 Task: Display differences between the current branch and a specific commit, highlighting added and deleted files.
Action: Key pressed Key.backspace'g''i''t'Key.space's''t''a''t''u''s'Key.enter'g''i''t'Key.space'c''h'Key.backspaceKey.backspace'b''r''a''n''c''h'Key.enter'g''i''t'Key.space'c''h''e''c''k''o''u''t'Key.space'm''a''i''n'Key.enter'c'Key.backspace'g''i''t'Key.space'l''o''g'Key.enter
Screenshot: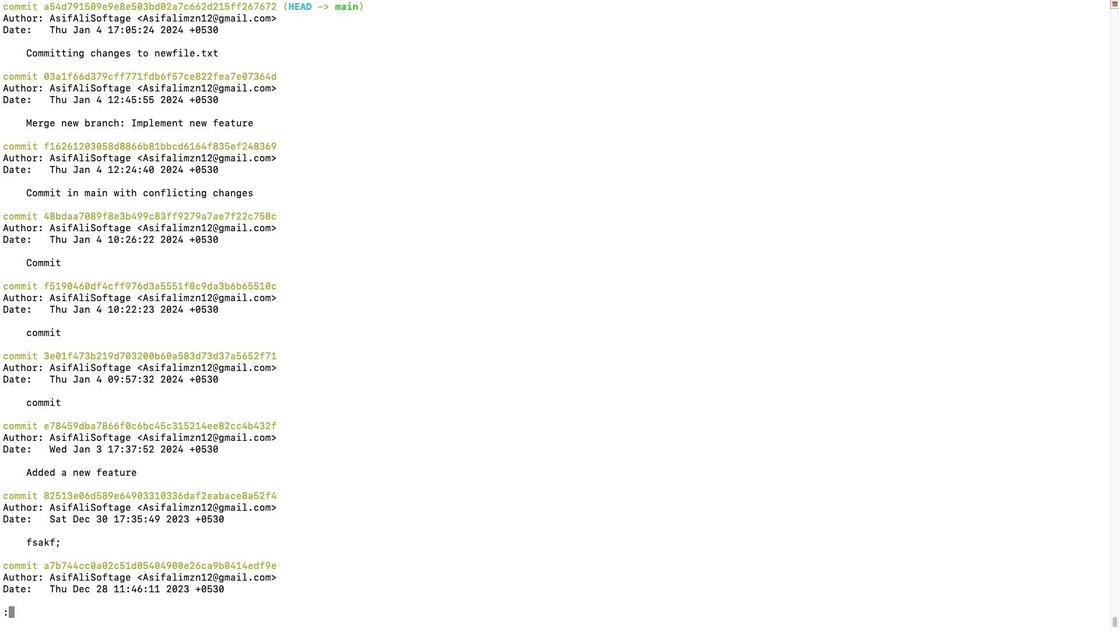 
Action: Mouse moved to (183, 603)
Screenshot: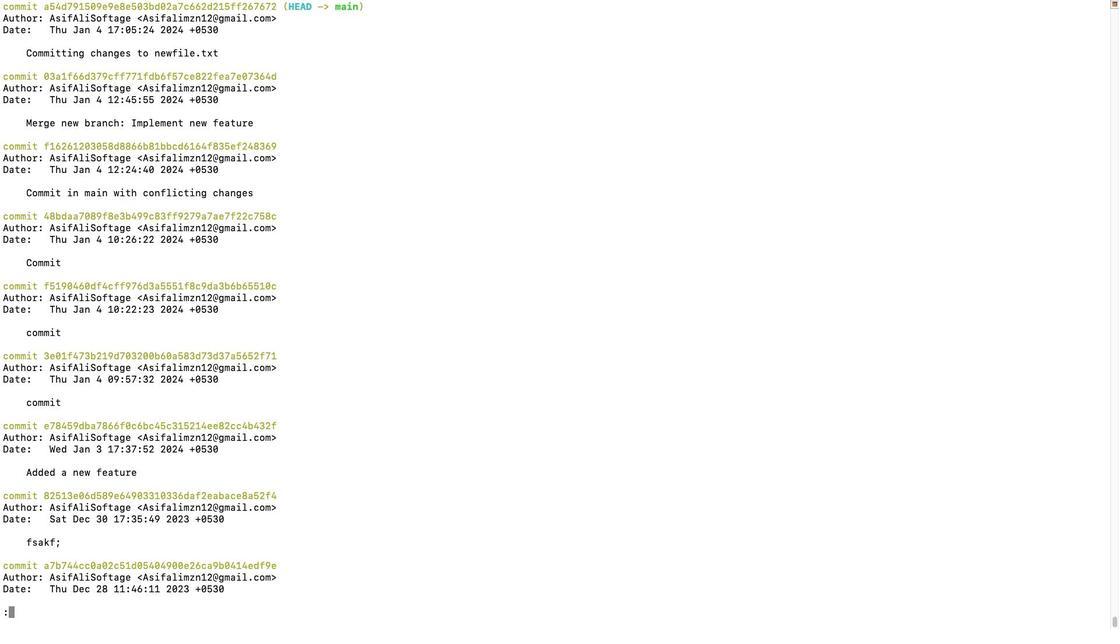
Action: Mouse pressed left at (183, 603)
Screenshot: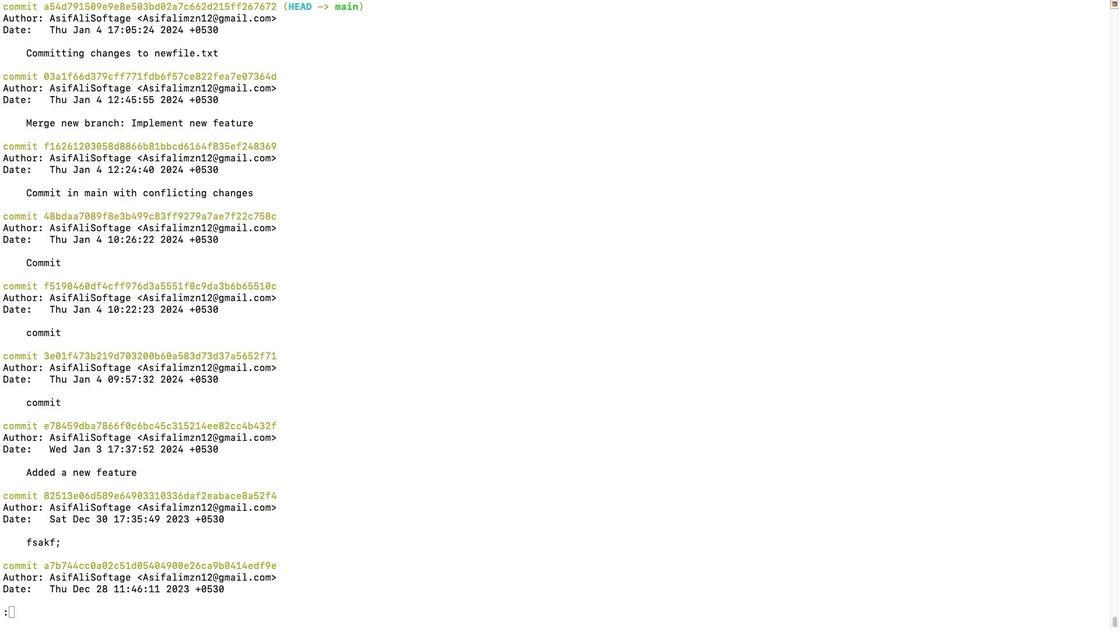 
Action: Mouse moved to (221, 562)
Screenshot: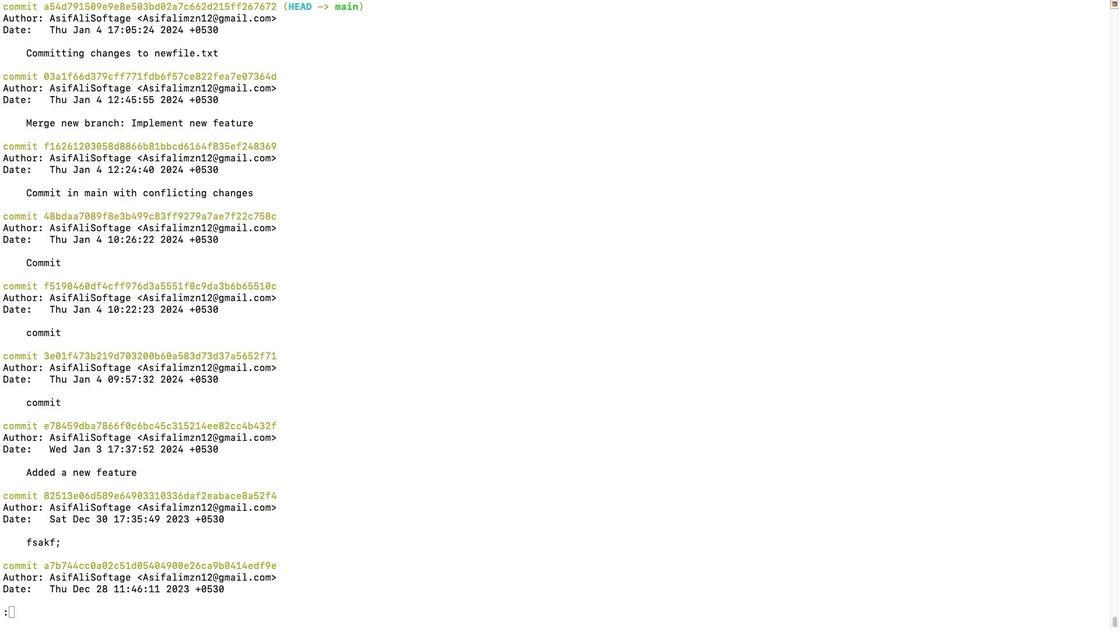 
Action: Mouse pressed left at (221, 562)
Screenshot: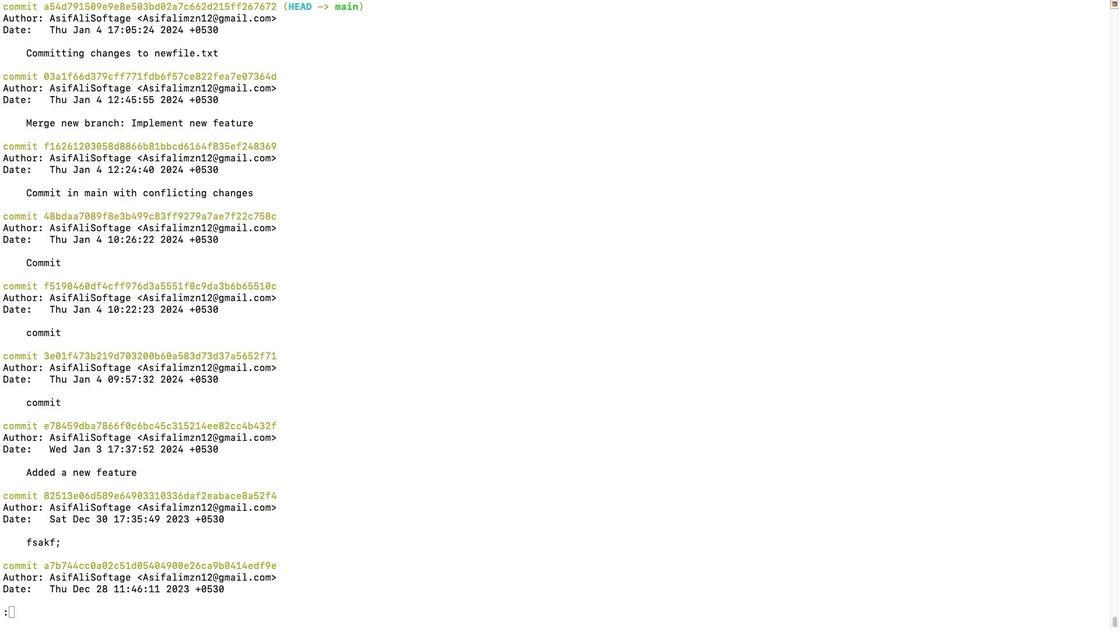 
Action: Mouse moved to (122, 601)
Screenshot: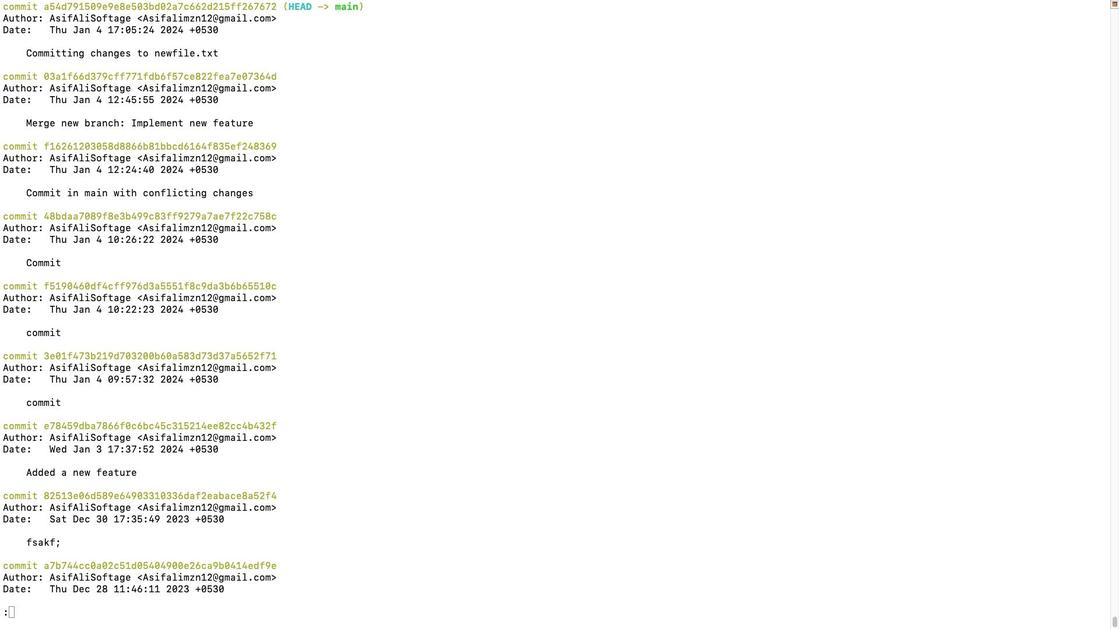 
Action: Mouse pressed left at (122, 601)
Screenshot: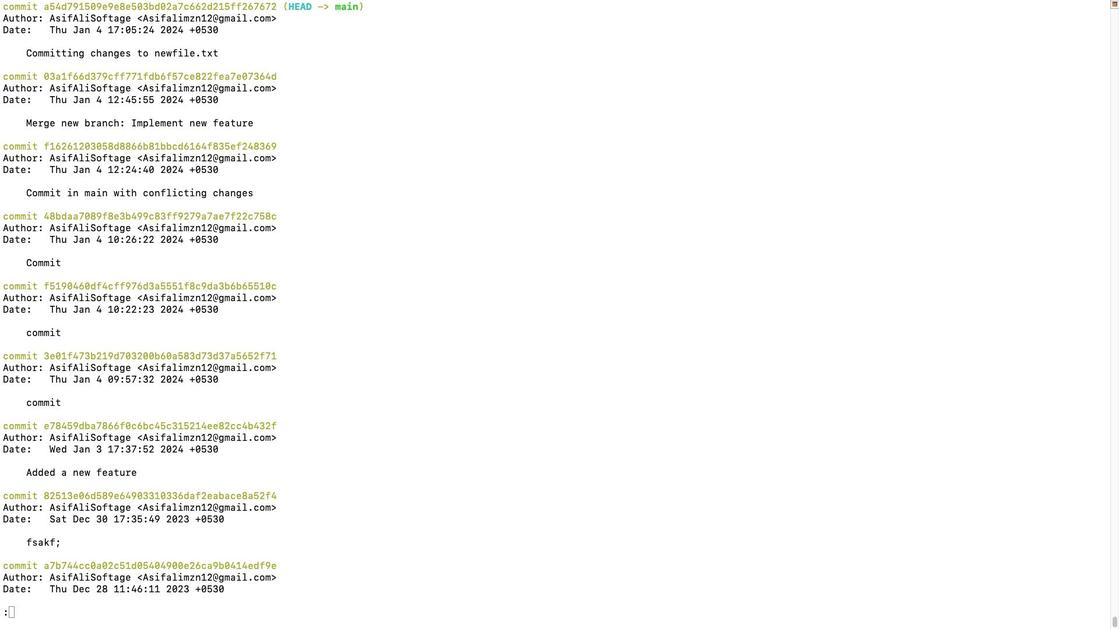 
Action: Mouse moved to (294, 597)
Screenshot: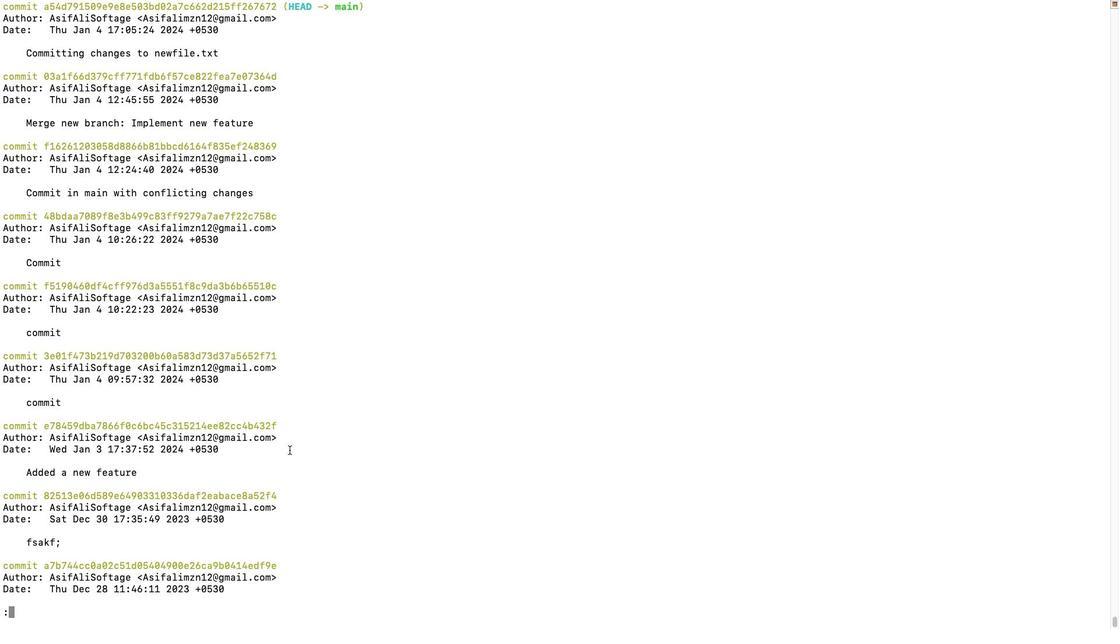 
Action: Mouse pressed left at (294, 597)
Screenshot: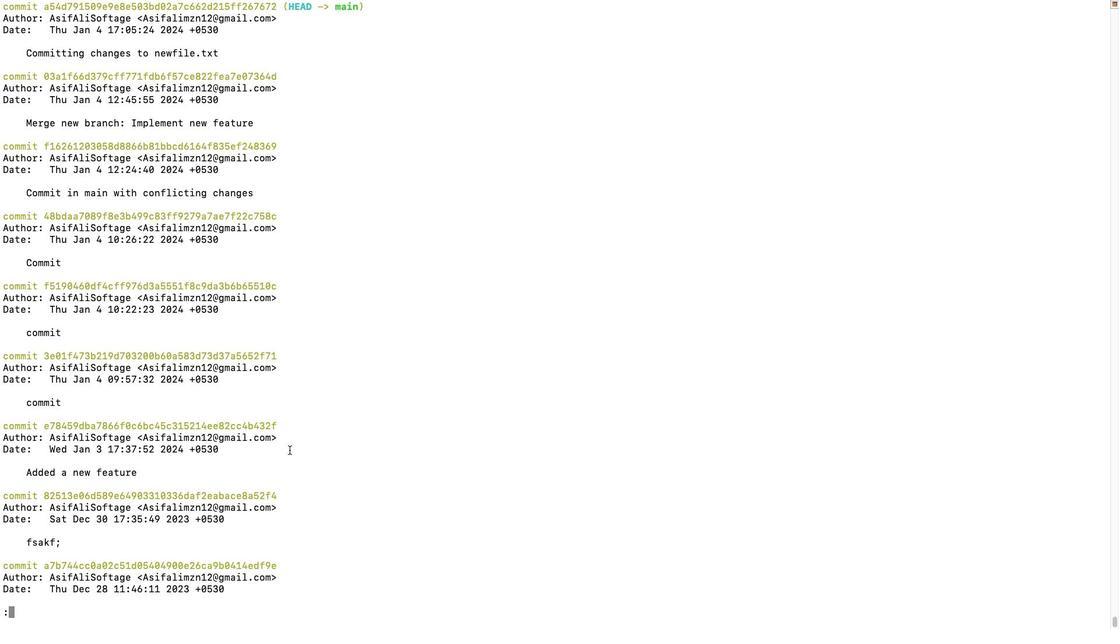 
Action: Mouse moved to (294, 597)
Screenshot: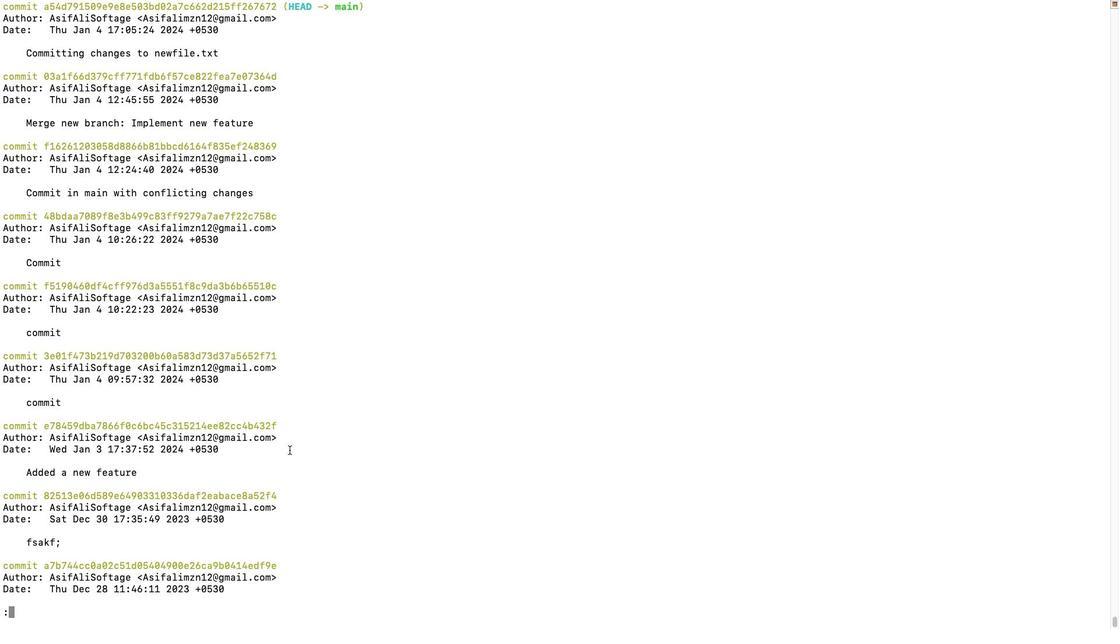 
Action: Key pressed 'g'
Screenshot: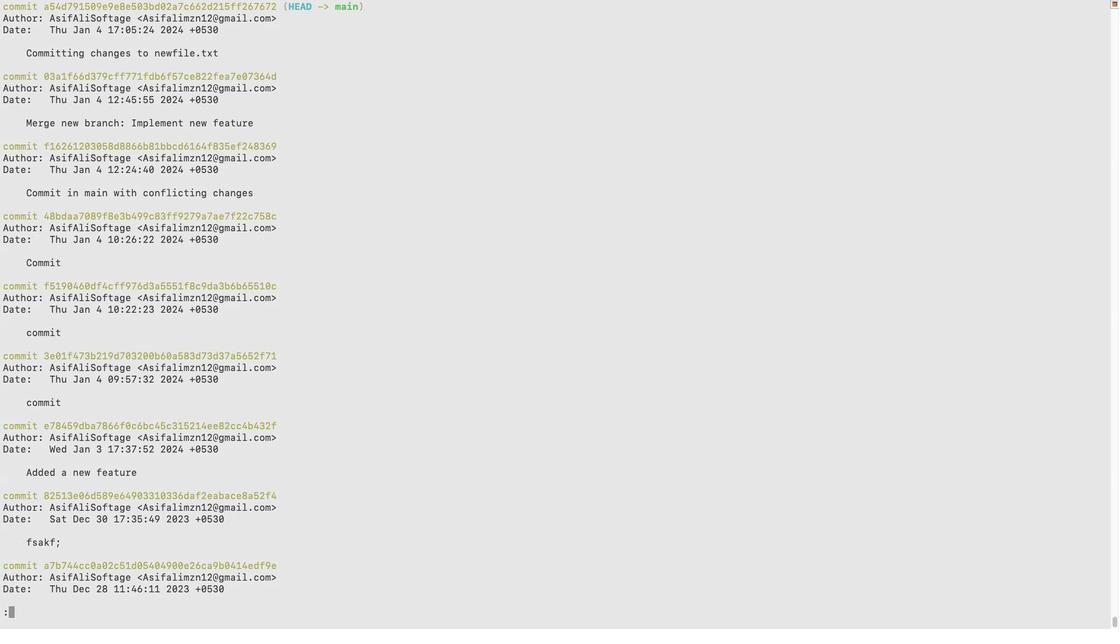 
Action: Mouse moved to (293, 600)
Screenshot: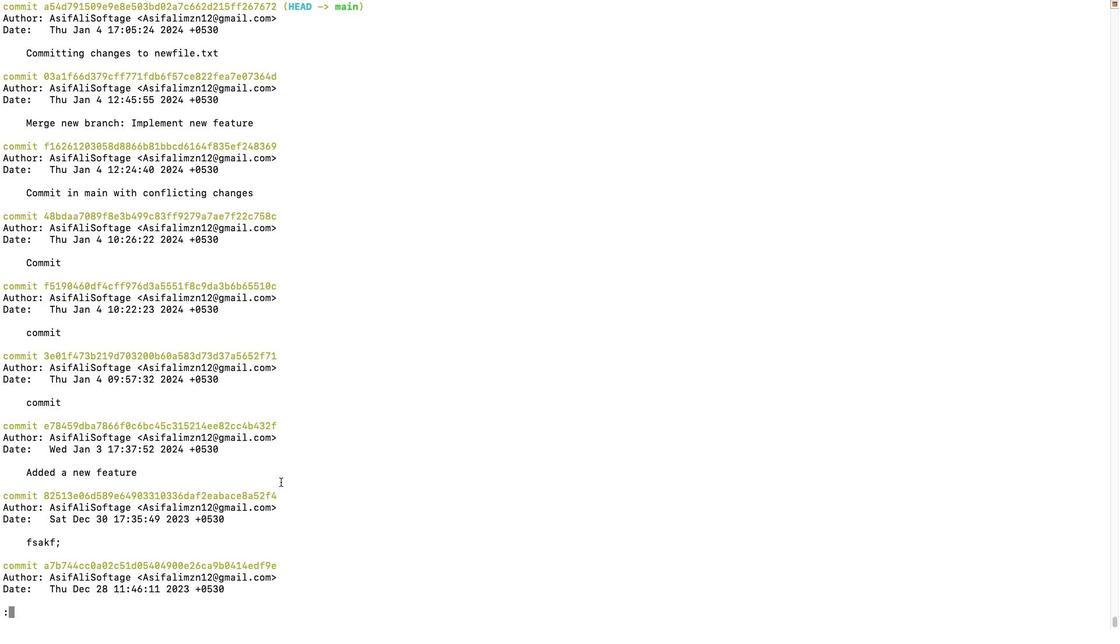 
Action: Key pressed Key.backspace'q'
Screenshot: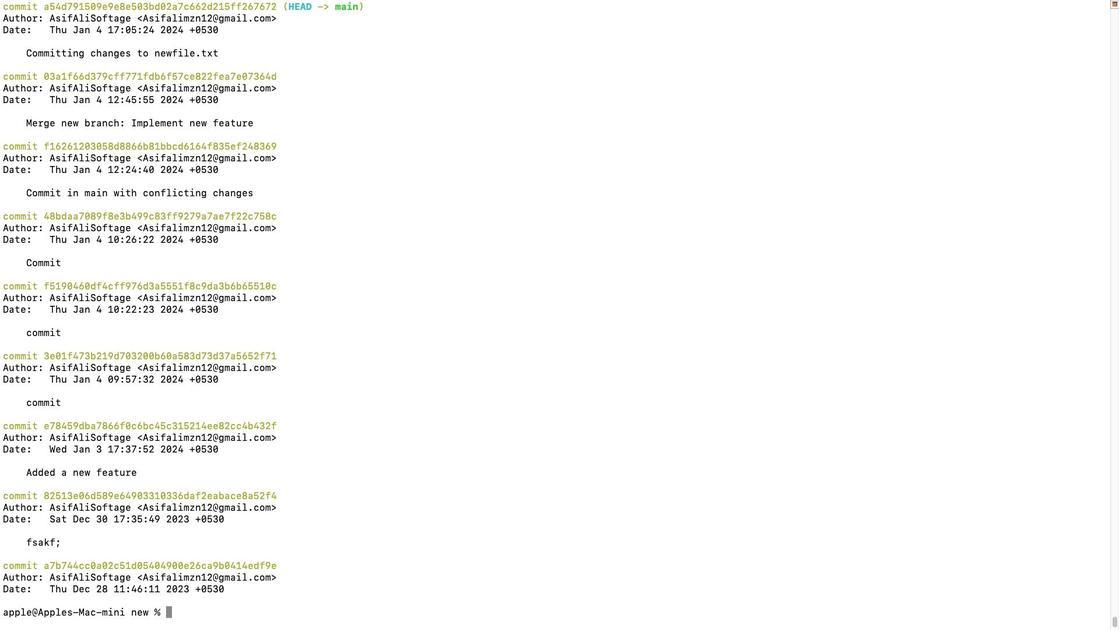 
Action: Mouse moved to (160, 554)
Screenshot: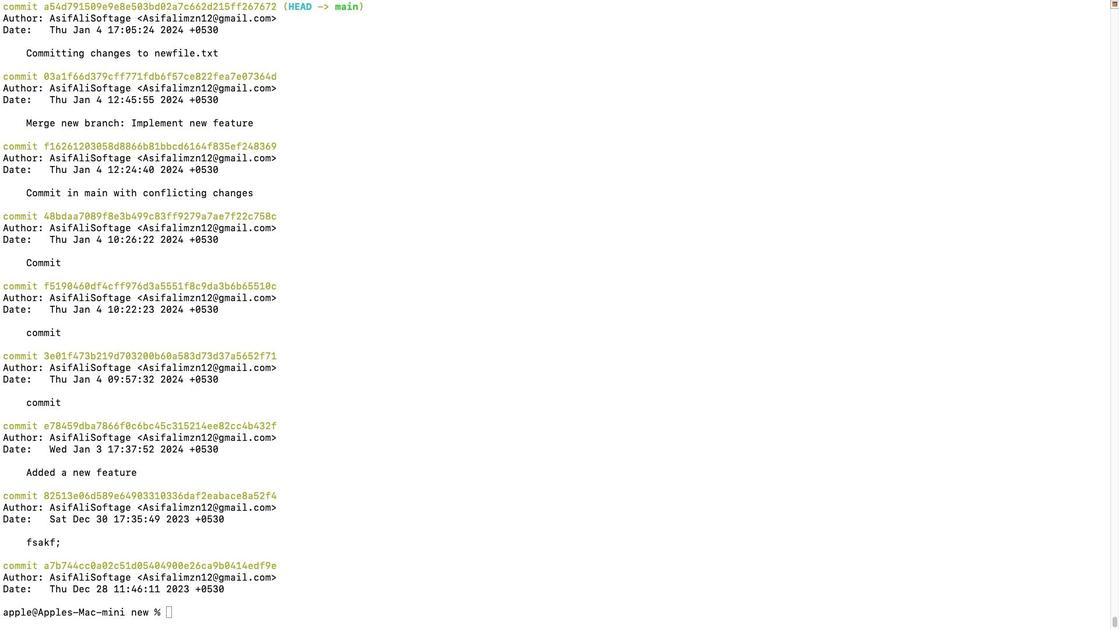 
Action: Mouse pressed left at (160, 554)
Screenshot: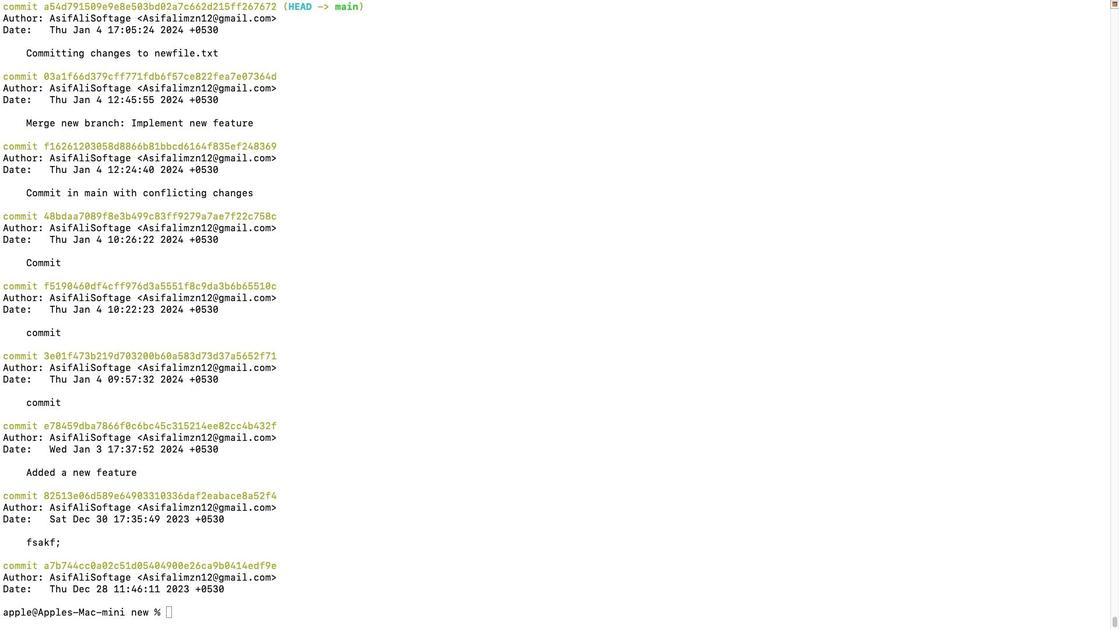 
Action: Mouse moved to (311, 615)
Screenshot: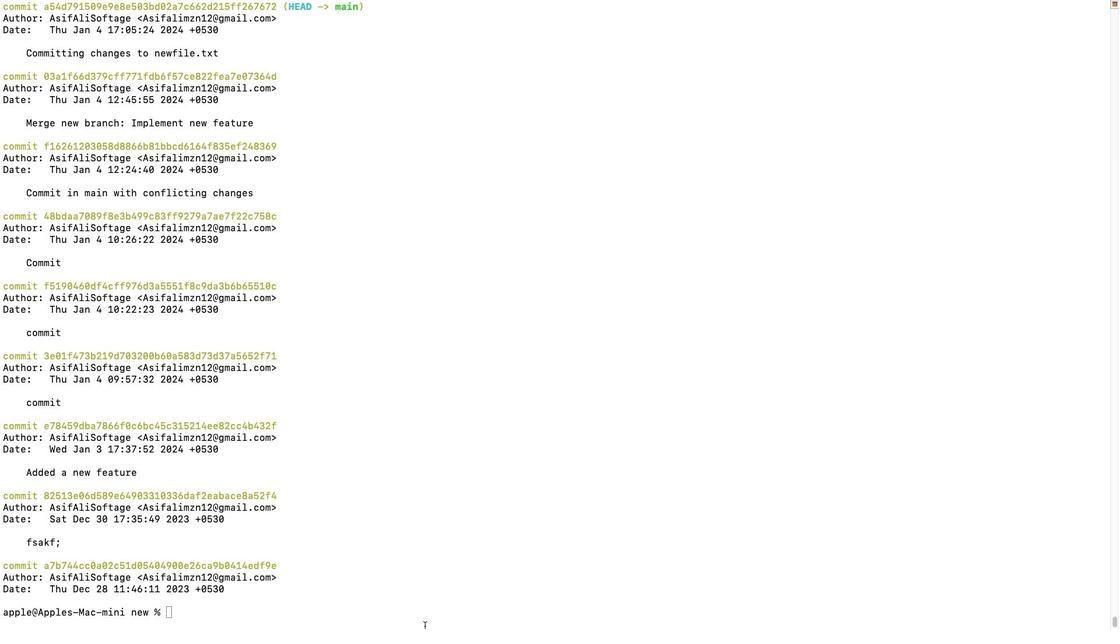 
Action: Mouse pressed left at (311, 615)
Screenshot: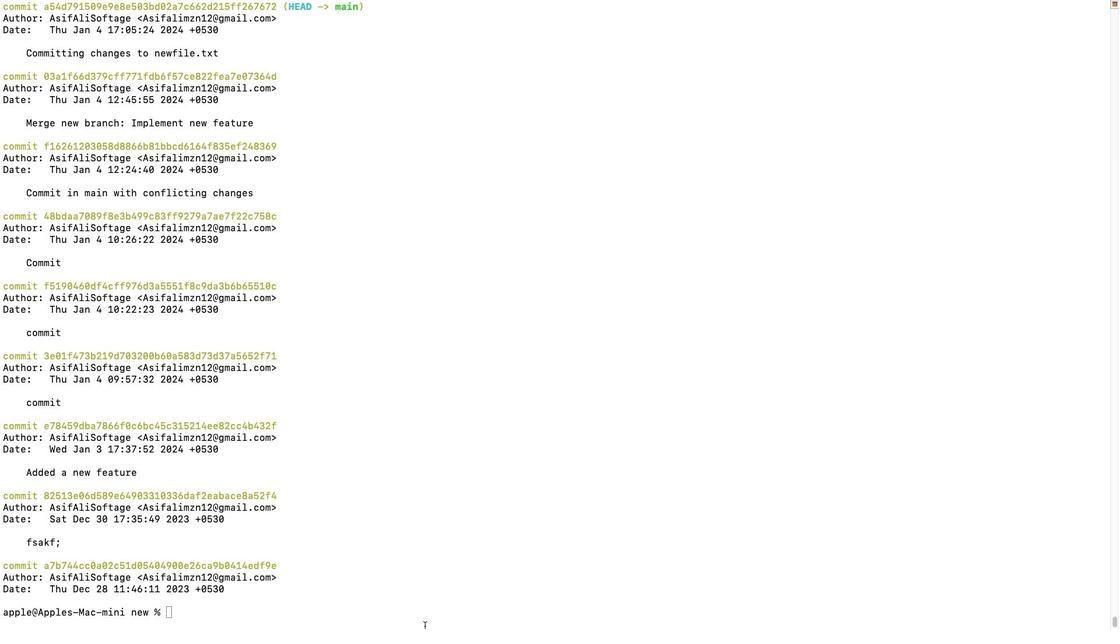 
Action: Mouse moved to (311, 615)
Screenshot: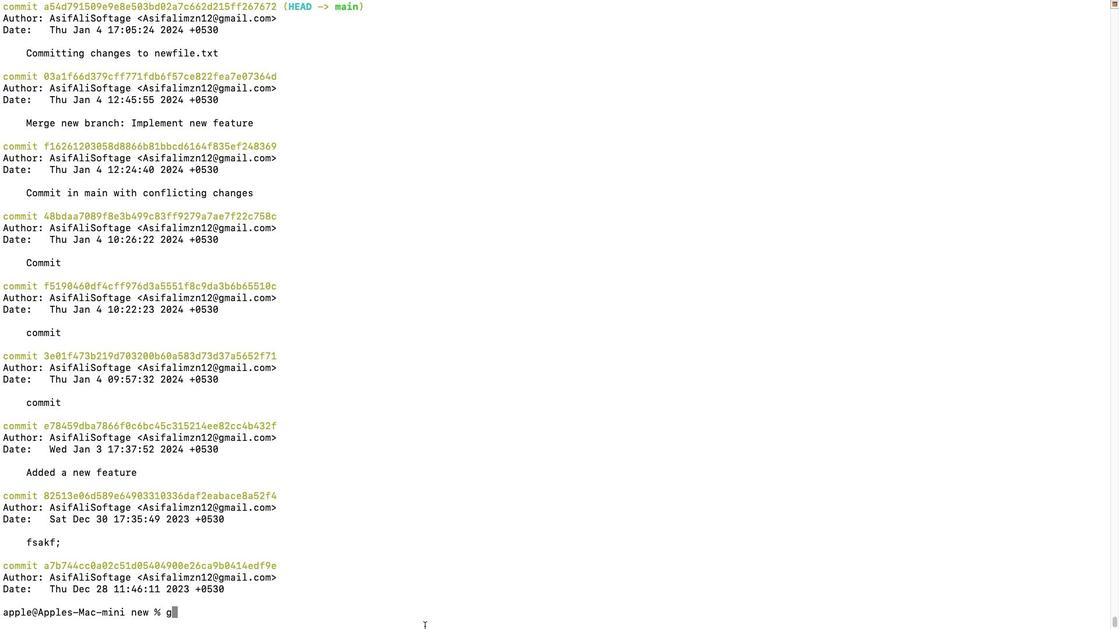 
Action: Key pressed 'g'
Screenshot: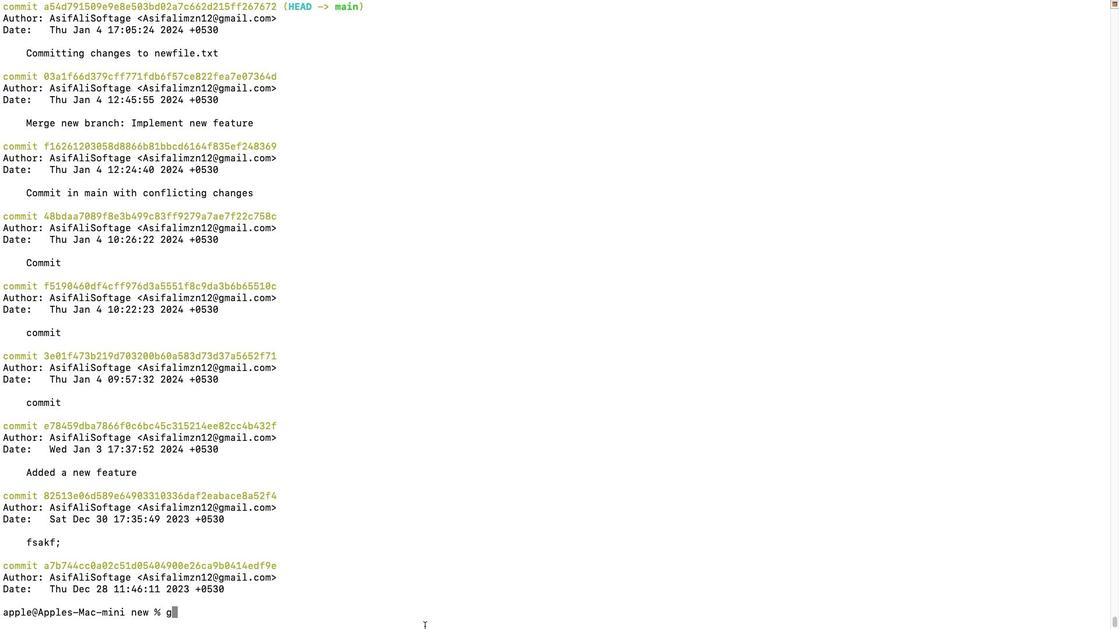 
Action: Mouse moved to (292, 614)
Screenshot: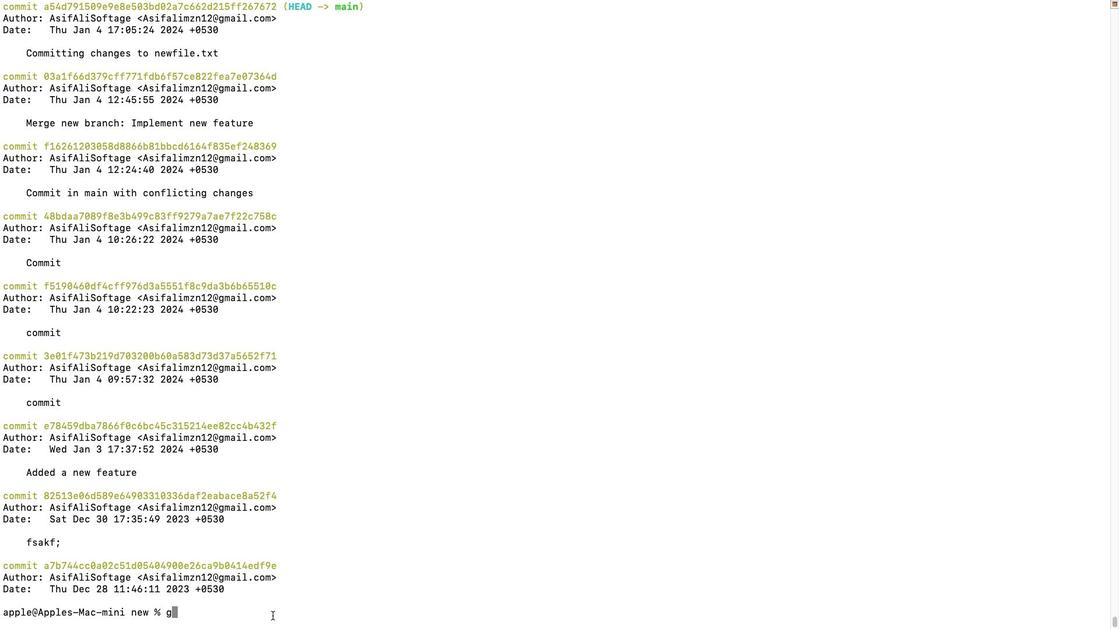 
Action: Key pressed Key.backspace'd'Key.backspace'f'Key.backspace'd''i''f'Key.backspaceKey.backspaceKey.backspace'g''i''t'Key.space'd''i''f''f'Key.space'-''-''s''t''a''t'Key.space'a''5''4''d''7''9''1''5''0''9''e''9''e''8''e''5''0''3''b''d''0''2''a''7''c''6''6''2''d''2''1''5''f''f''2''6''7''6''7''2'Key.enter'g''i''t'Key.space'l''o''g'Key.space'-''-''o''n''e''l''i''n''e'Key.enter'g''i''t'Key.space's''t''a''t''u'Key.backspaceKey.backspaceKey.backspaceKey.backspaceKey.backspace's''t''a''t'Key.backspaceKey.backspaceKey.backspaceKey.backspace'd''i''f''f'Key.space'-''-''s''t''a''t'Key.space'1''2''f''1''0''f''8'Key.enter
Screenshot: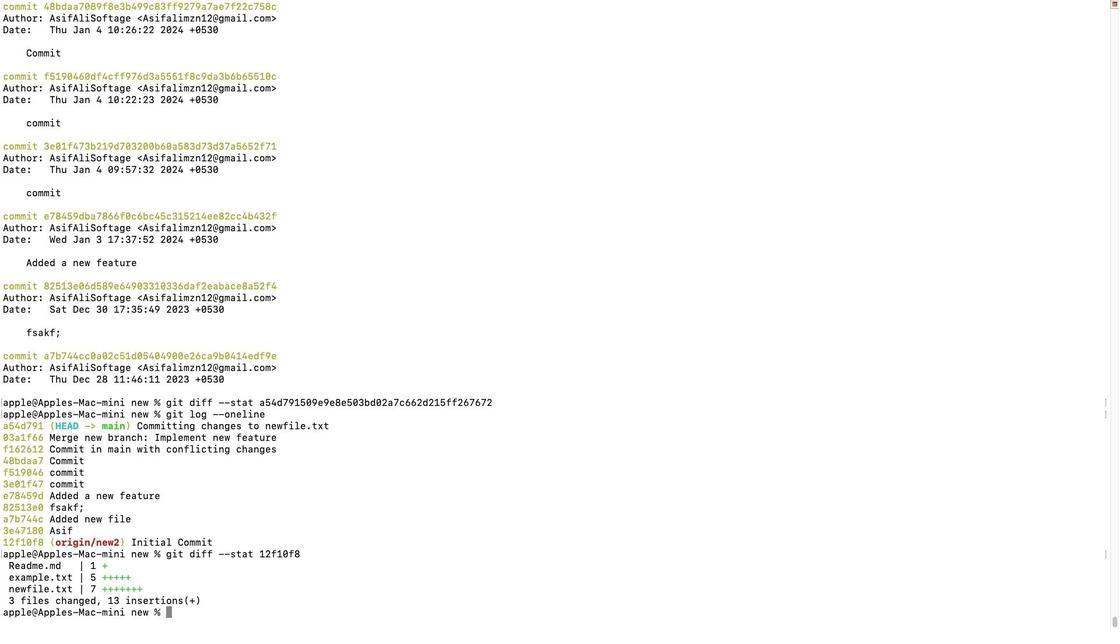 
